 Task: Display quick links in the workspace for "Digital Experience".
Action: Mouse moved to (984, 68)
Screenshot: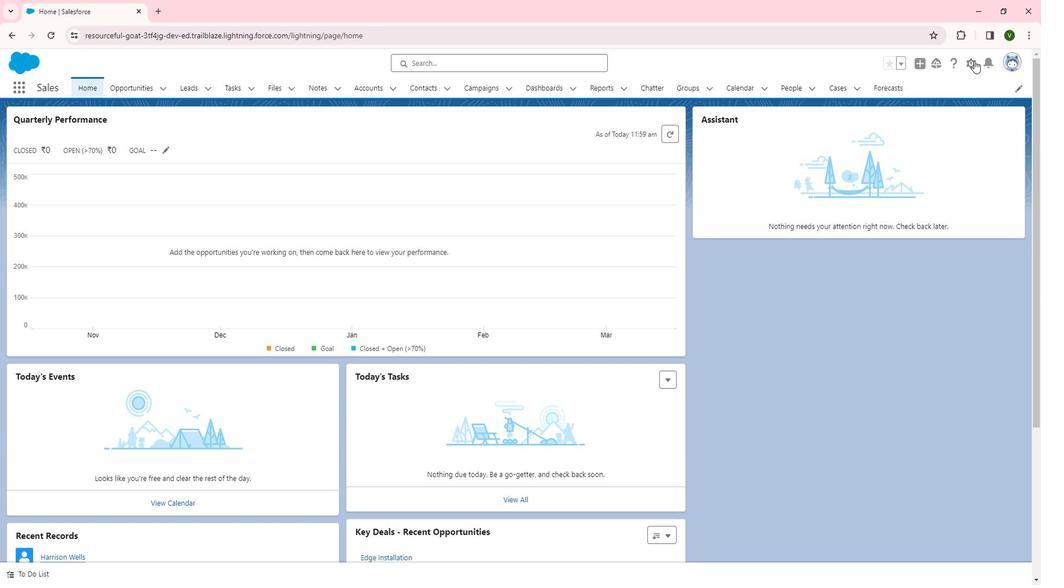 
Action: Mouse pressed left at (984, 68)
Screenshot: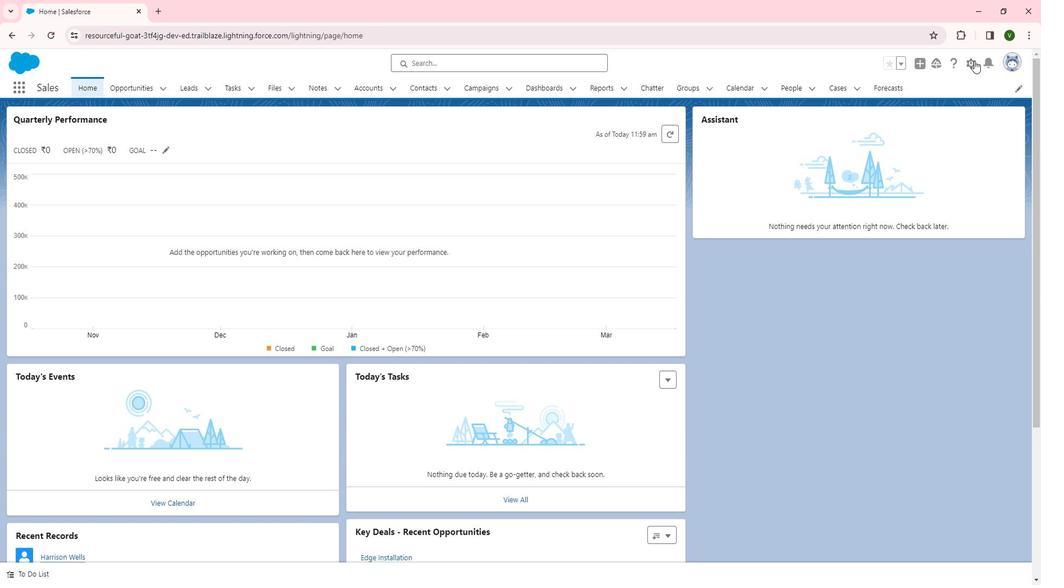 
Action: Mouse moved to (941, 104)
Screenshot: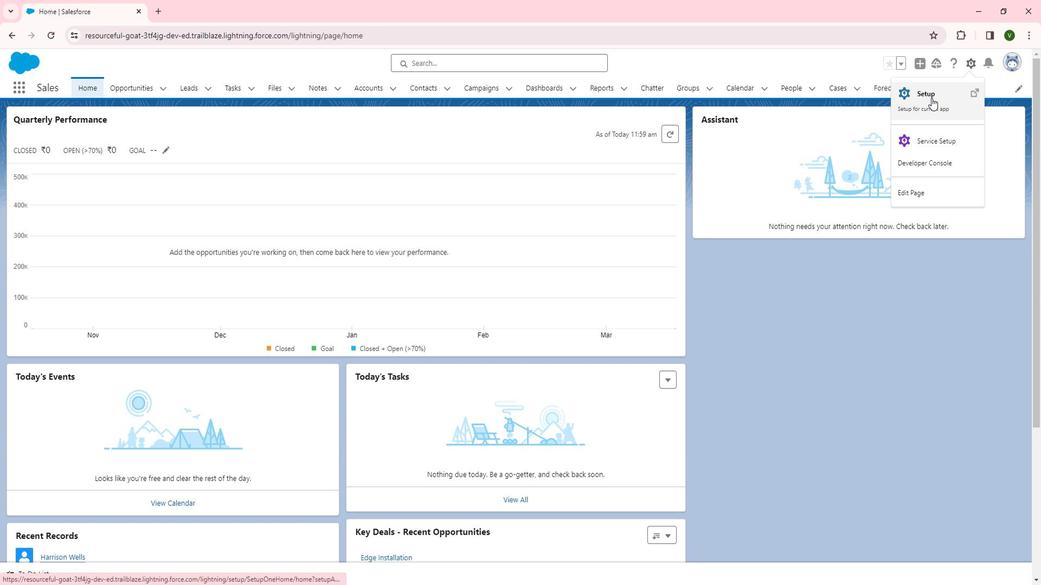 
Action: Mouse pressed left at (941, 104)
Screenshot: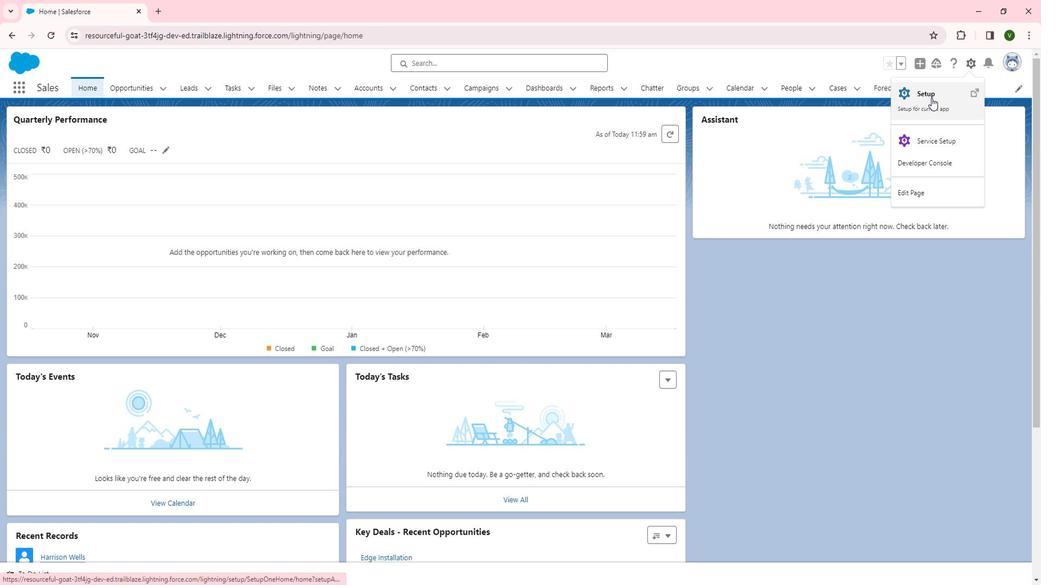 
Action: Mouse moved to (29, 429)
Screenshot: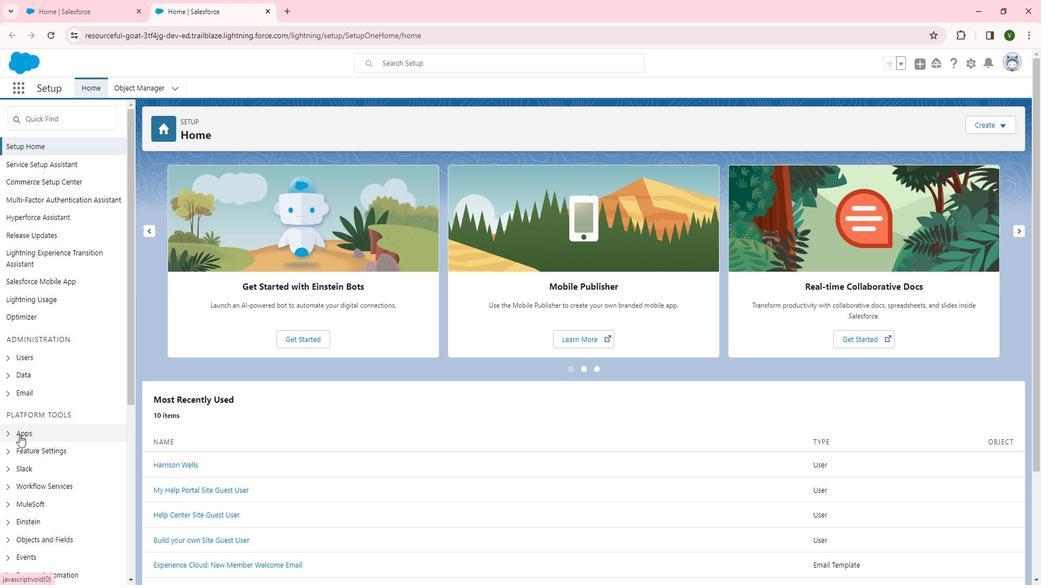 
Action: Mouse scrolled (29, 428) with delta (0, 0)
Screenshot: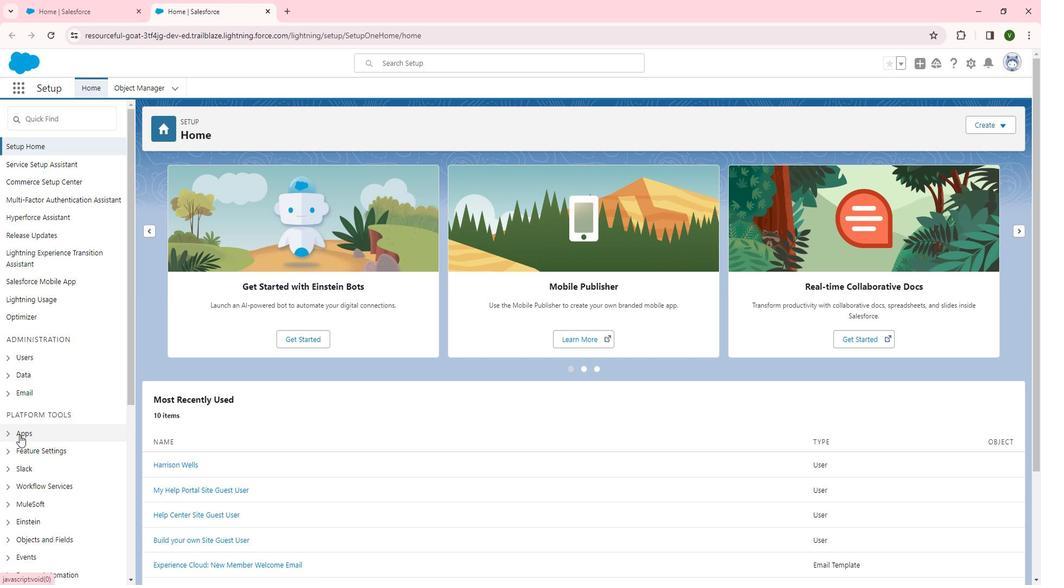 
Action: Mouse scrolled (29, 428) with delta (0, 0)
Screenshot: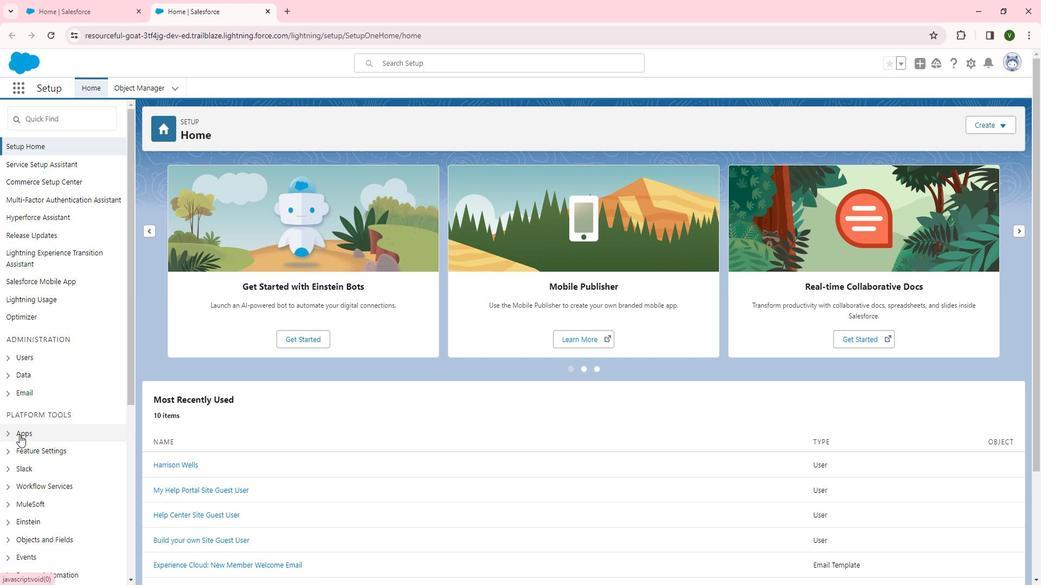
Action: Mouse moved to (43, 334)
Screenshot: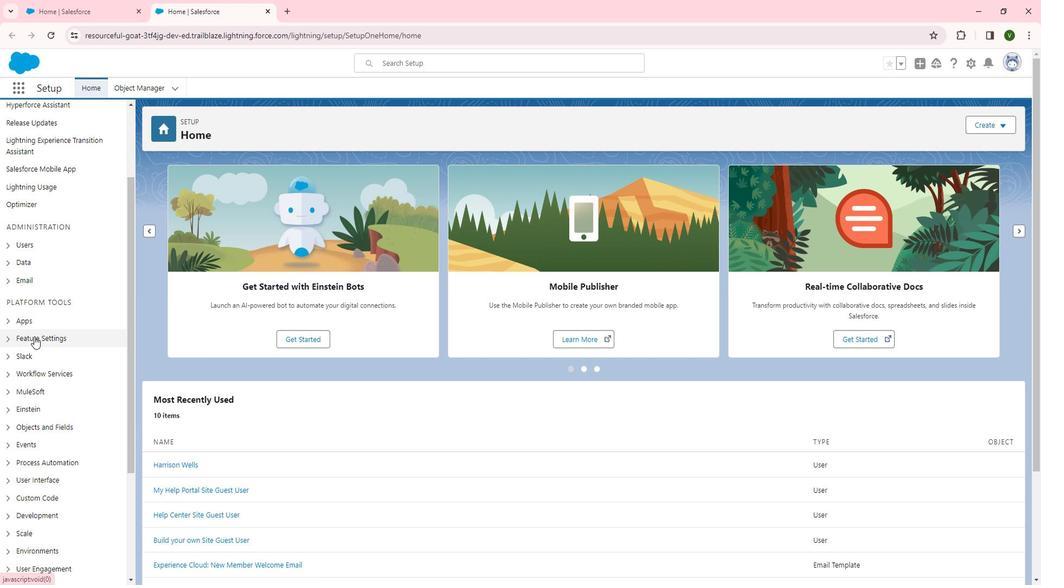 
Action: Mouse pressed left at (43, 334)
Screenshot: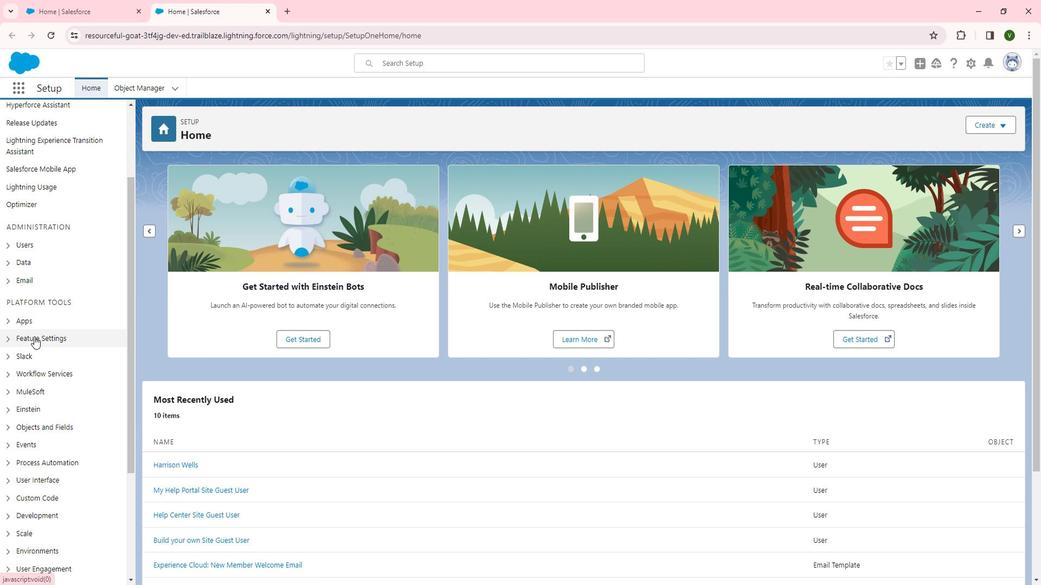 
Action: Mouse moved to (79, 333)
Screenshot: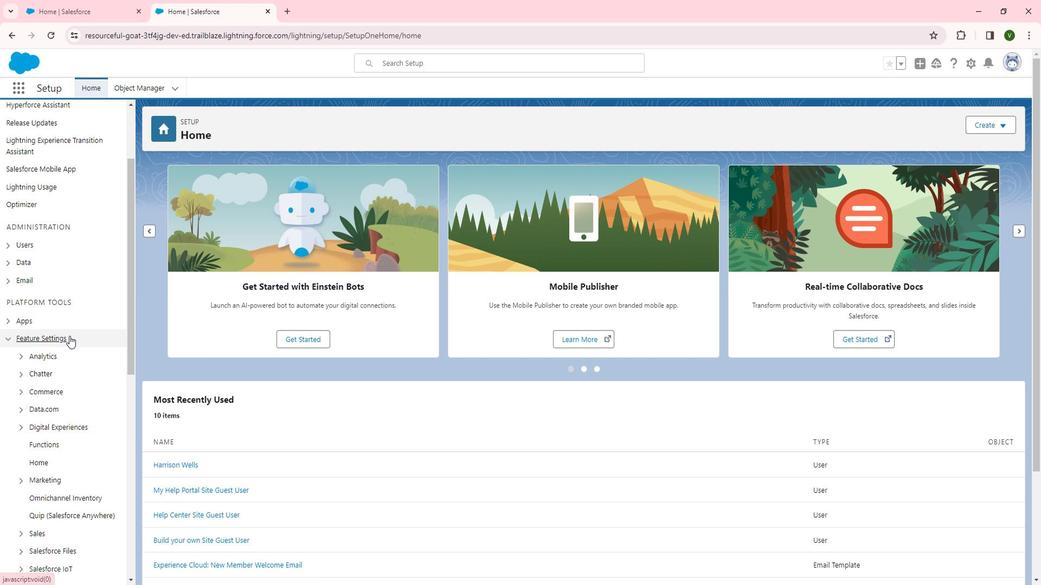 
Action: Mouse scrolled (79, 333) with delta (0, 0)
Screenshot: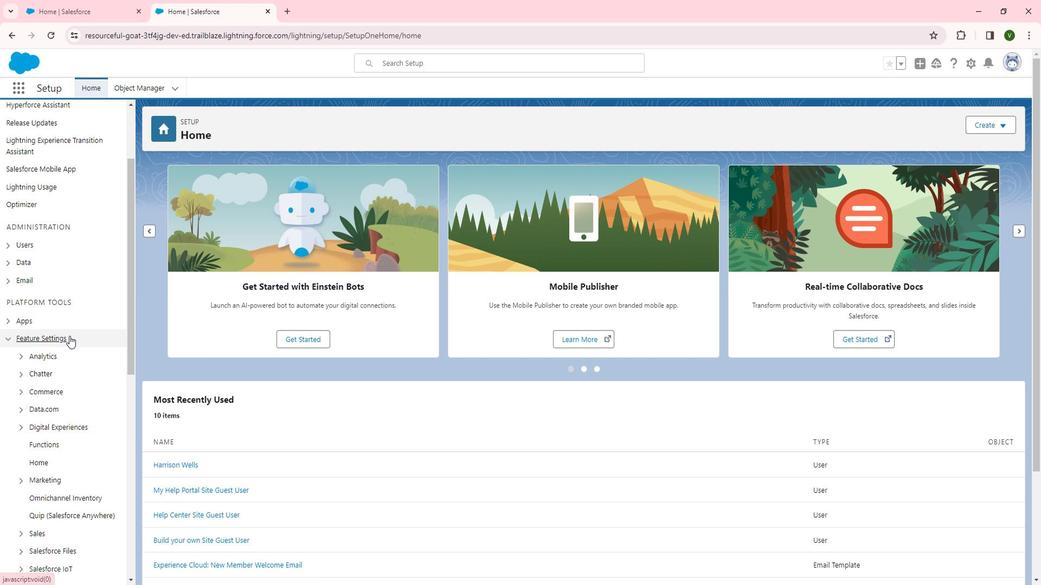
Action: Mouse scrolled (79, 333) with delta (0, 0)
Screenshot: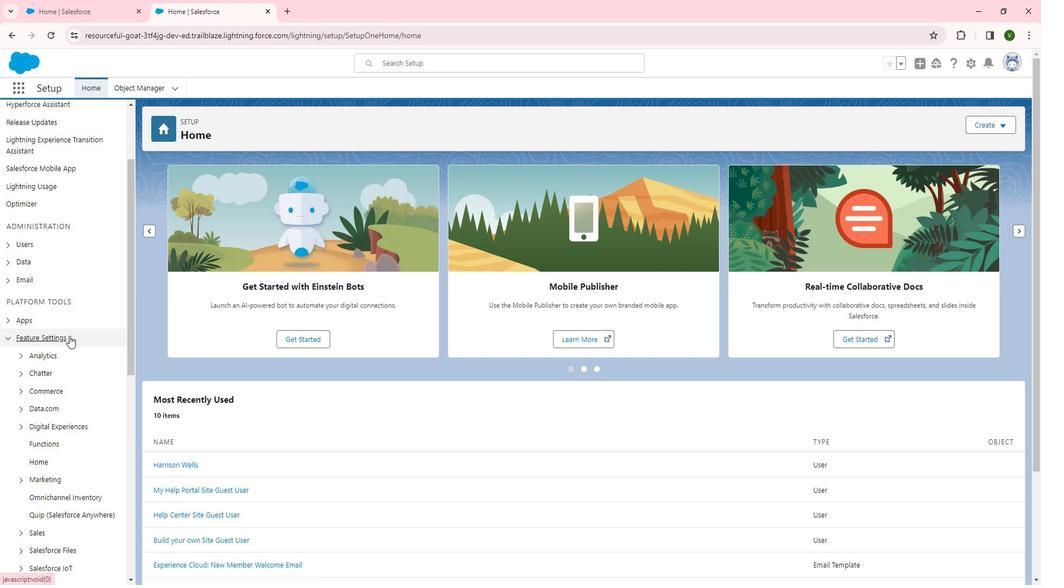 
Action: Mouse scrolled (79, 333) with delta (0, 0)
Screenshot: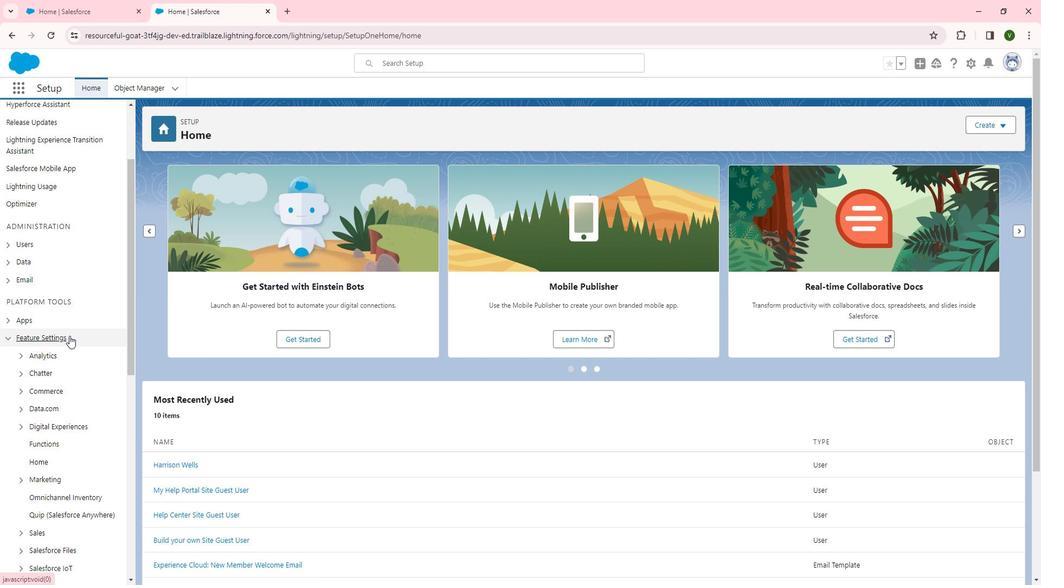 
Action: Mouse moved to (63, 256)
Screenshot: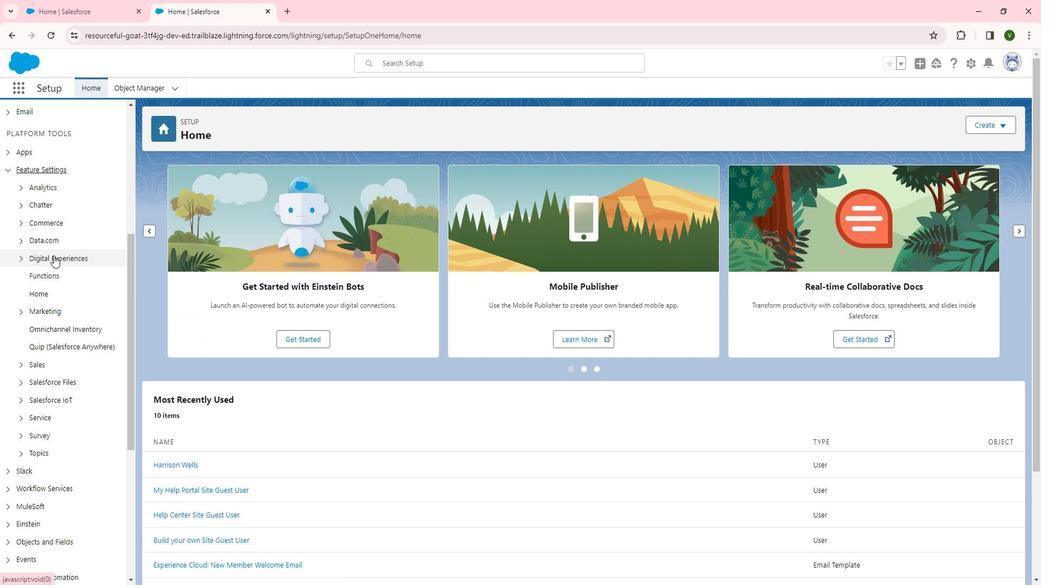 
Action: Mouse pressed left at (63, 256)
Screenshot: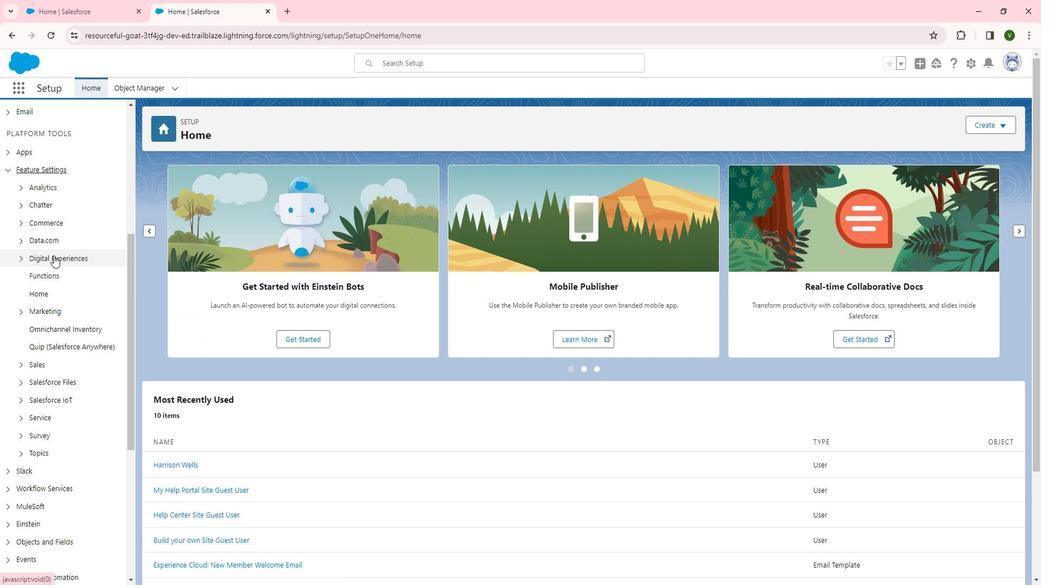 
Action: Mouse moved to (56, 271)
Screenshot: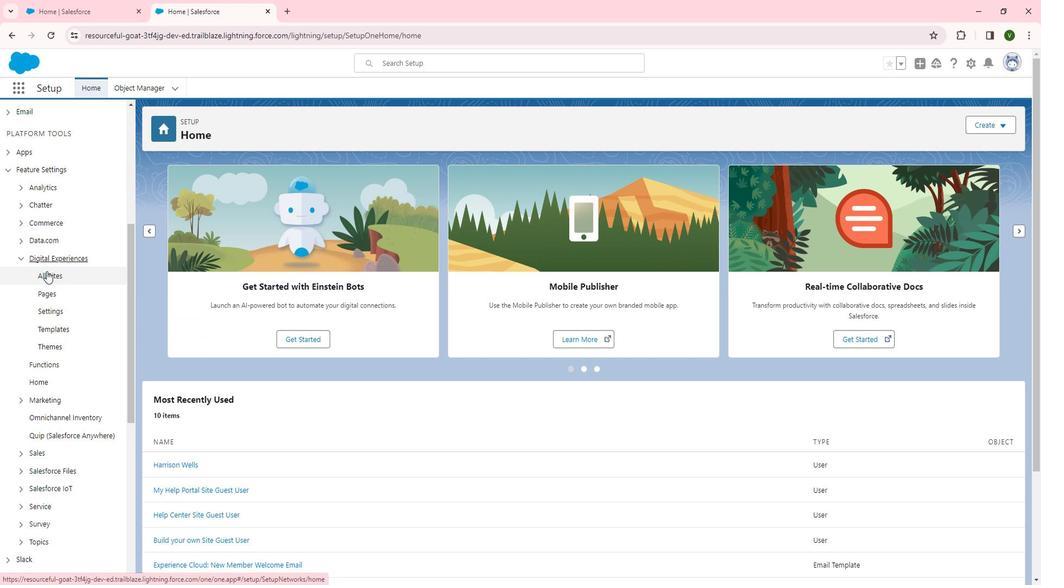 
Action: Mouse pressed left at (56, 271)
Screenshot: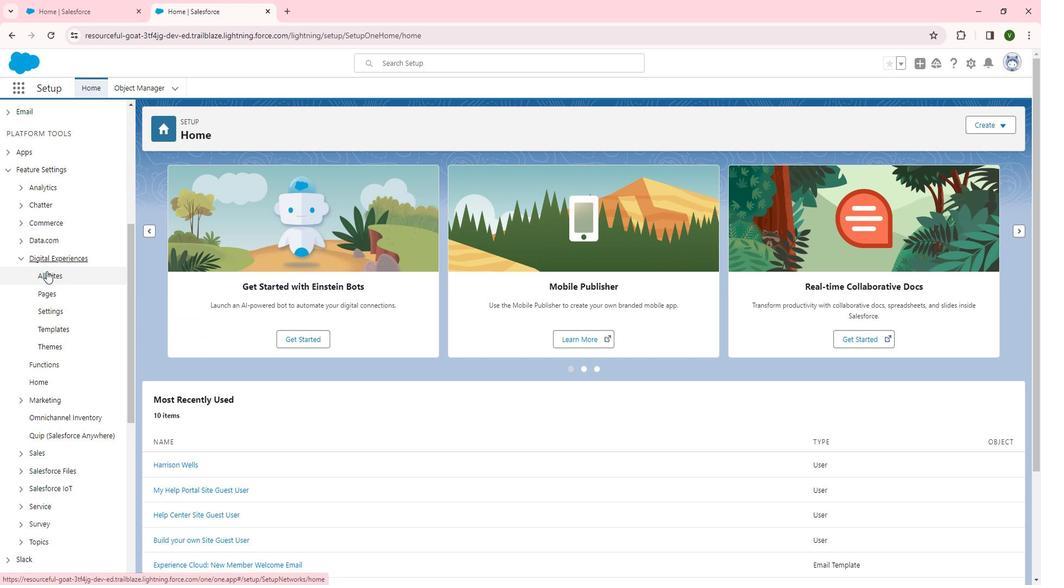 
Action: Mouse moved to (180, 288)
Screenshot: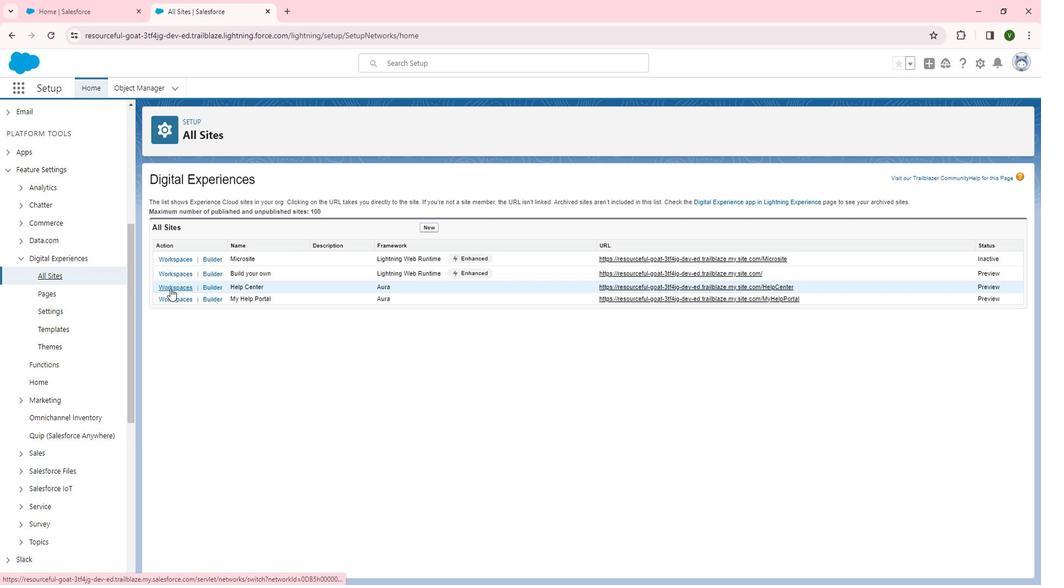 
Action: Mouse pressed left at (180, 288)
Screenshot: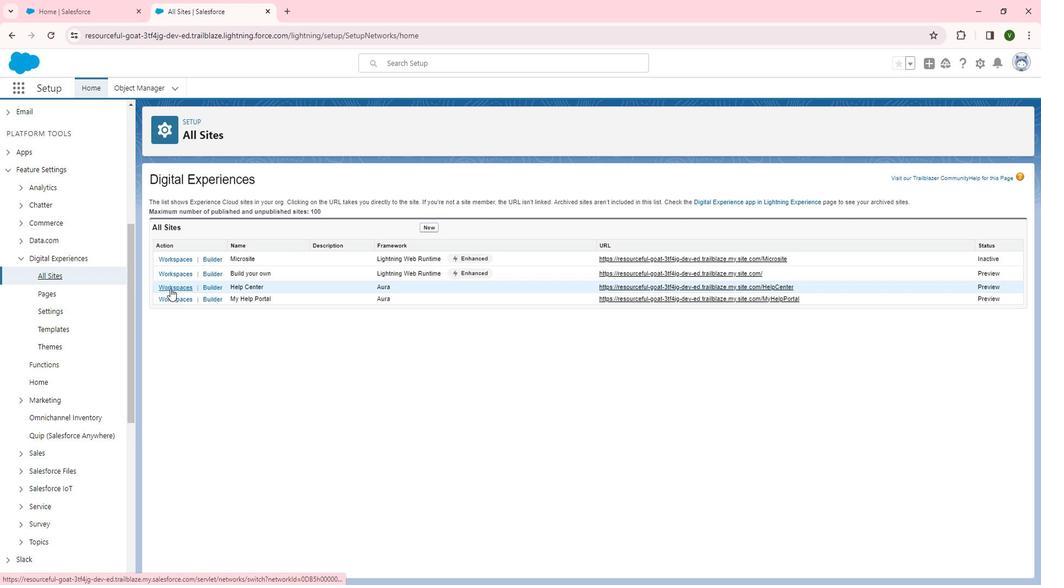 
Action: Mouse moved to (851, 199)
Screenshot: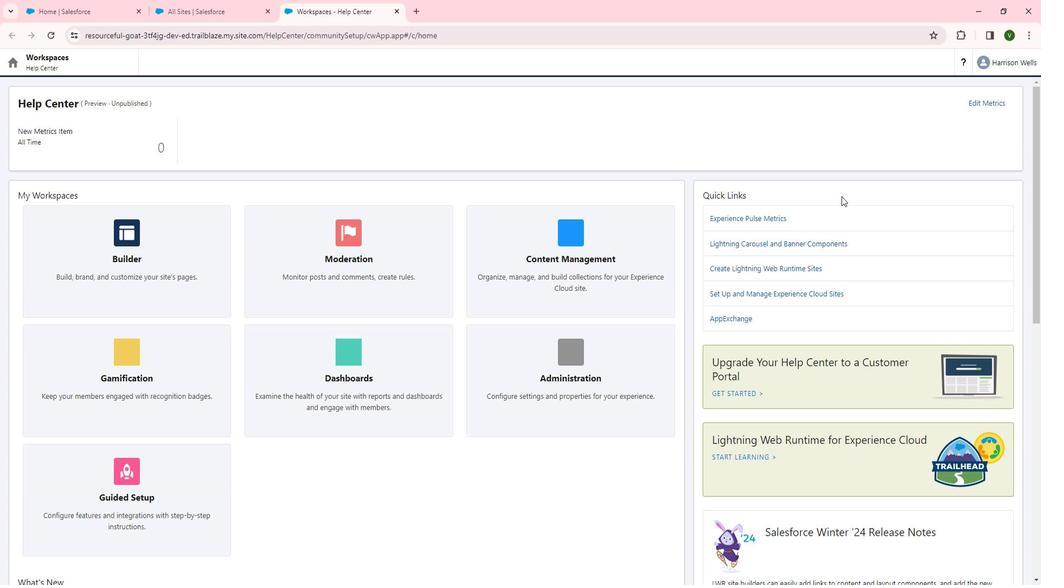 
Action: Mouse pressed left at (851, 199)
Screenshot: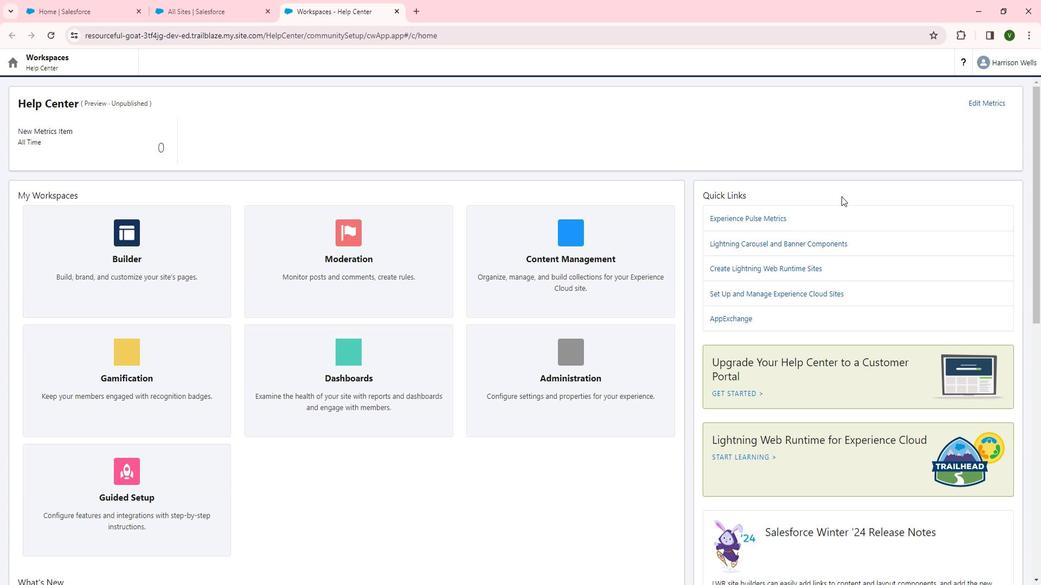 
